 Task: Add Member Aaisha to Card Card0050 in Board Board0043 in Workspace Development in Trello
Action: Mouse moved to (520, 73)
Screenshot: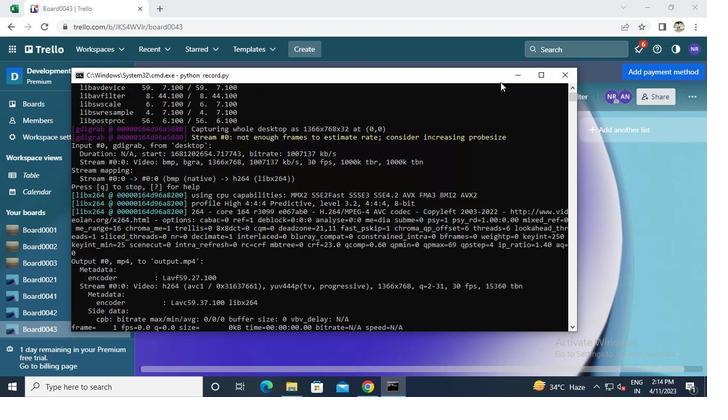 
Action: Mouse pressed left at (520, 73)
Screenshot: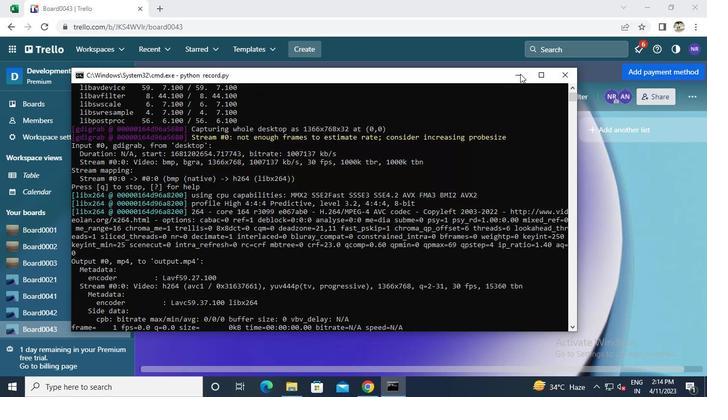 
Action: Mouse moved to (197, 228)
Screenshot: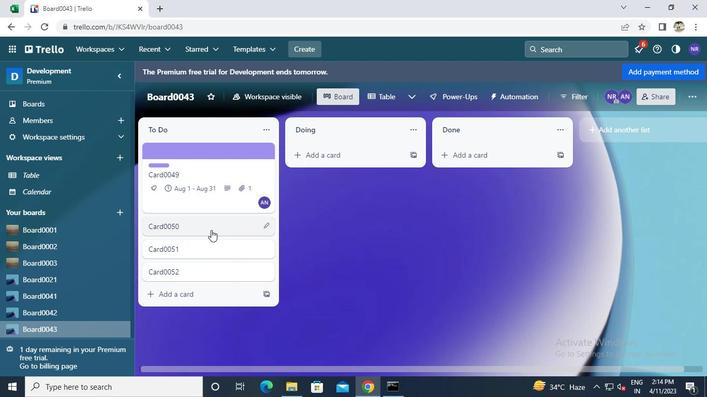 
Action: Mouse pressed left at (197, 228)
Screenshot: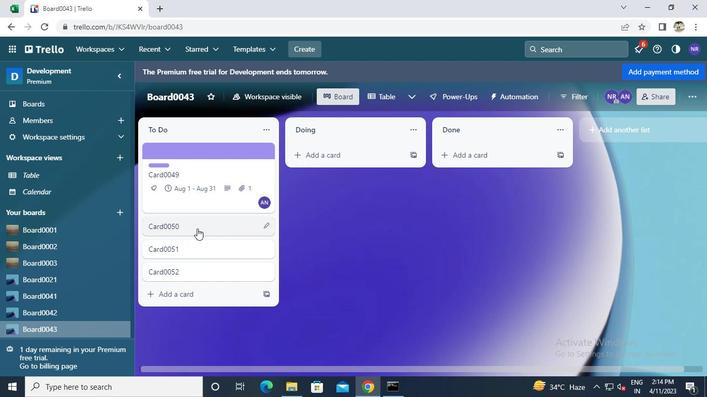 
Action: Mouse moved to (490, 165)
Screenshot: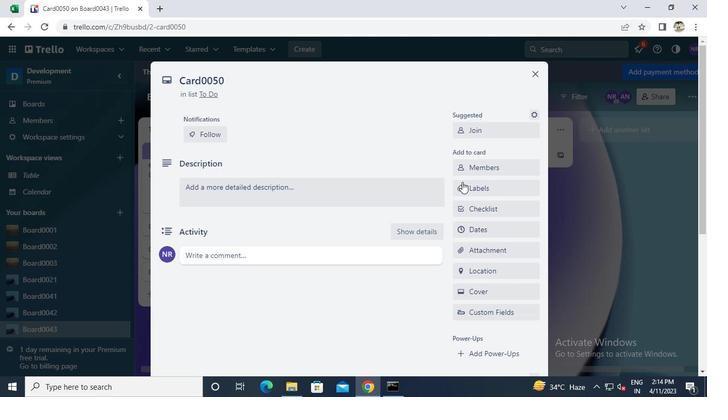 
Action: Mouse pressed left at (490, 165)
Screenshot: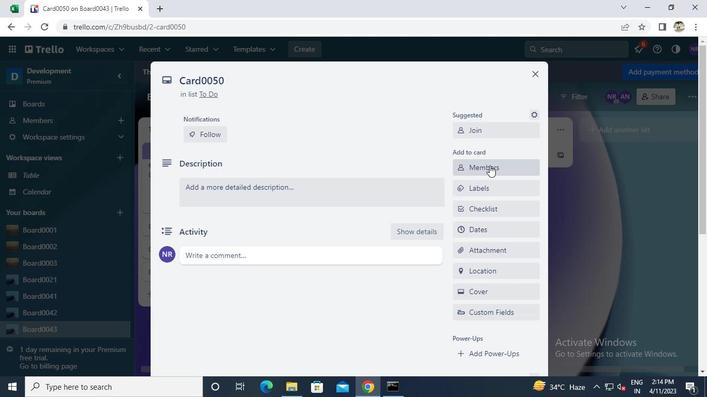 
Action: Keyboard f
Screenshot: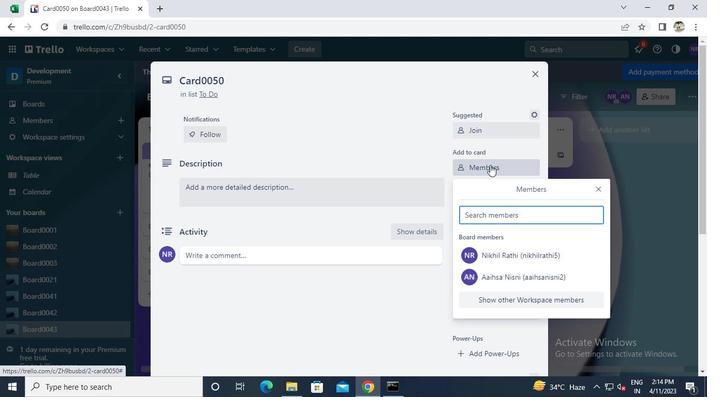 
Action: Keyboard a
Screenshot: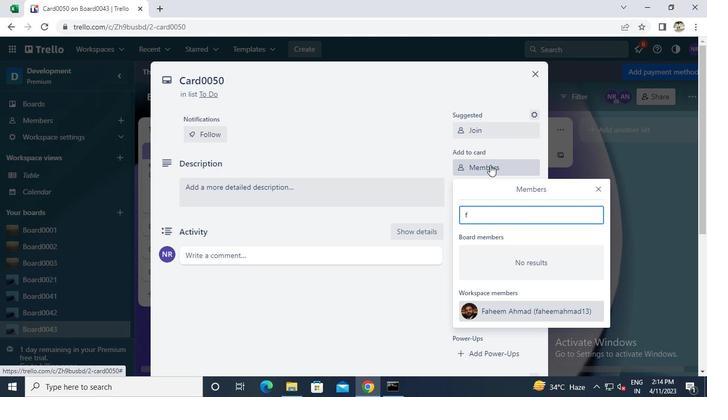 
Action: Mouse moved to (482, 306)
Screenshot: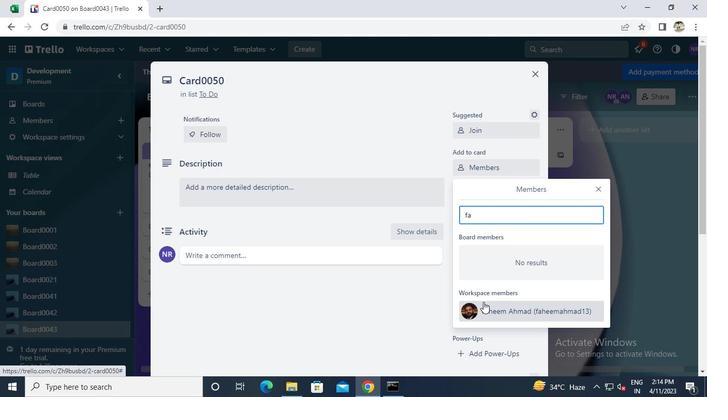 
Action: Mouse pressed left at (482, 306)
Screenshot: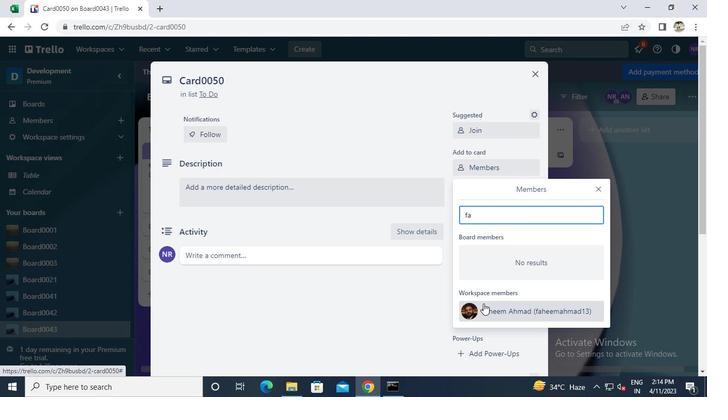 
Action: Mouse moved to (534, 75)
Screenshot: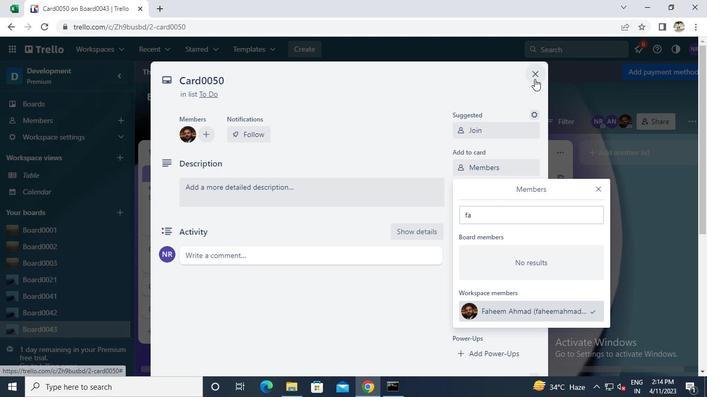 
Action: Mouse pressed left at (534, 75)
Screenshot: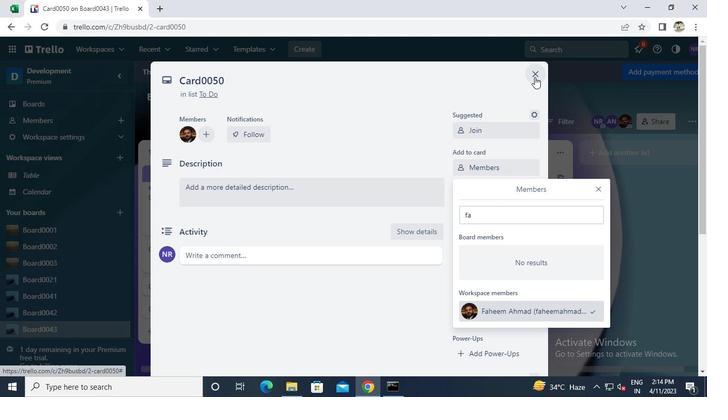 
Action: Mouse moved to (395, 387)
Screenshot: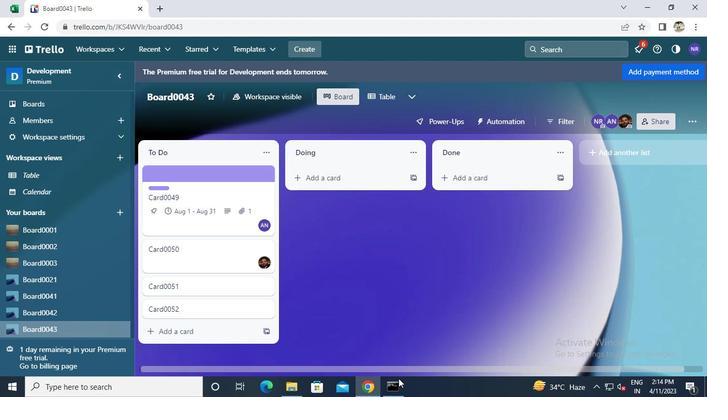 
Action: Mouse pressed left at (395, 387)
Screenshot: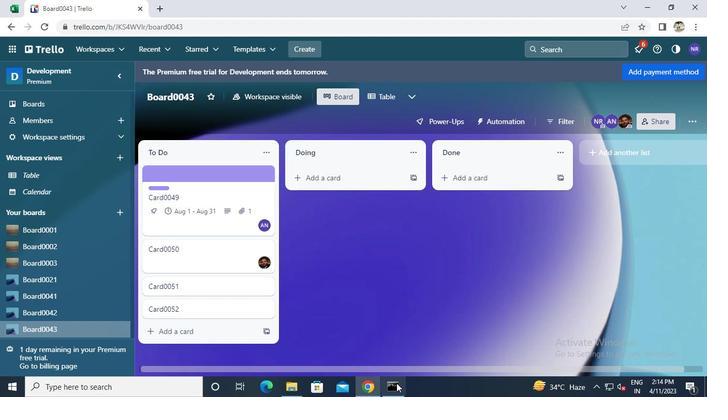 
Action: Mouse moved to (559, 76)
Screenshot: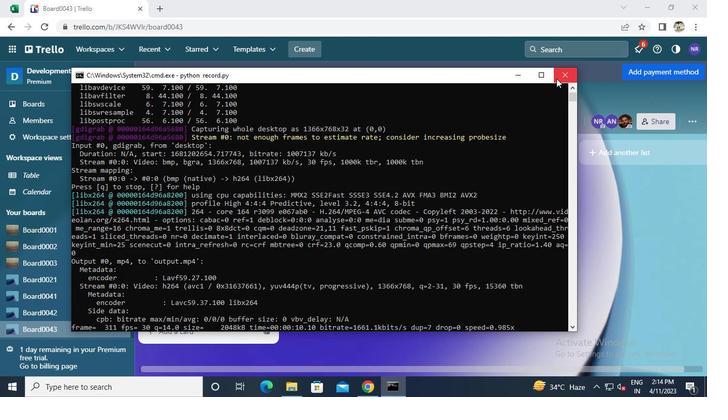 
Action: Mouse pressed left at (559, 76)
Screenshot: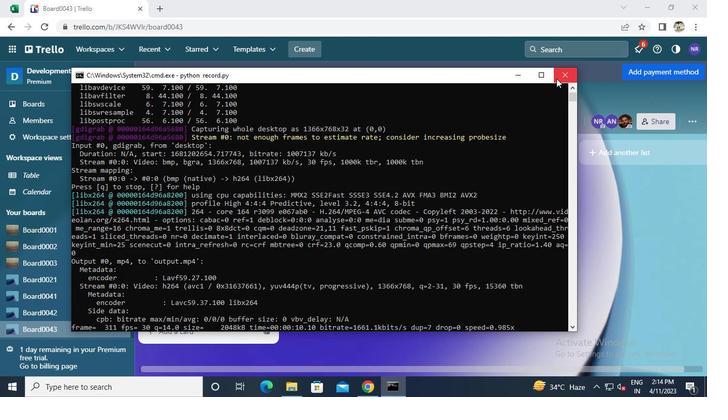 
Action: Mouse moved to (550, 82)
Screenshot: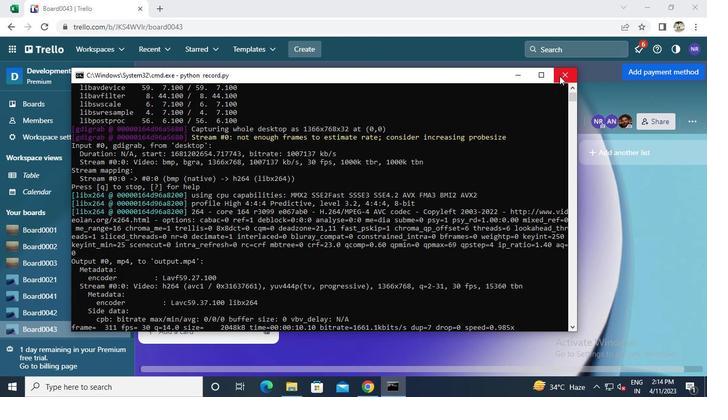 
